 Task: Create a due date automation trigger when advanced on, 2 days after a card is due add fields without custom field "Resume" set to a number lower or equal to 1 and greater or equal to 10 at 11:00 AM.
Action: Mouse moved to (969, 78)
Screenshot: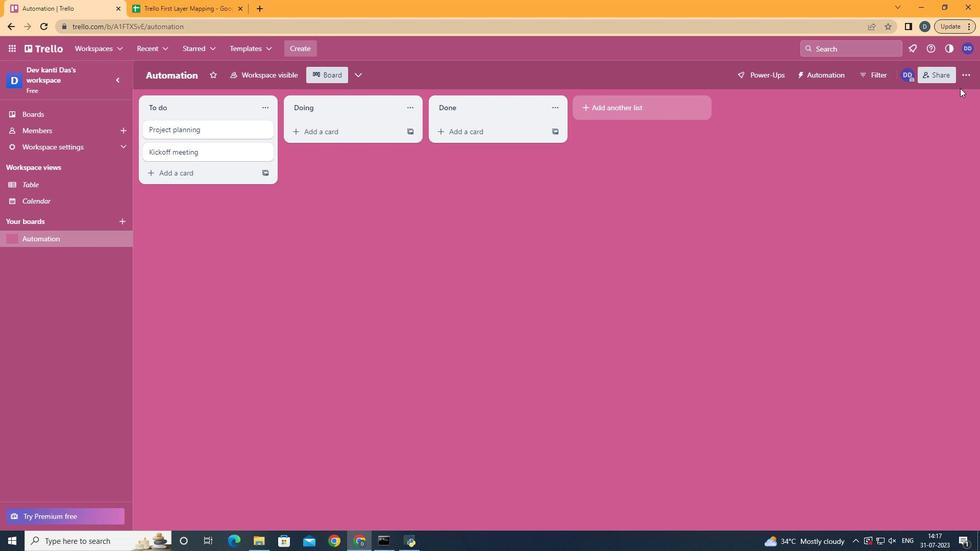 
Action: Mouse pressed left at (969, 78)
Screenshot: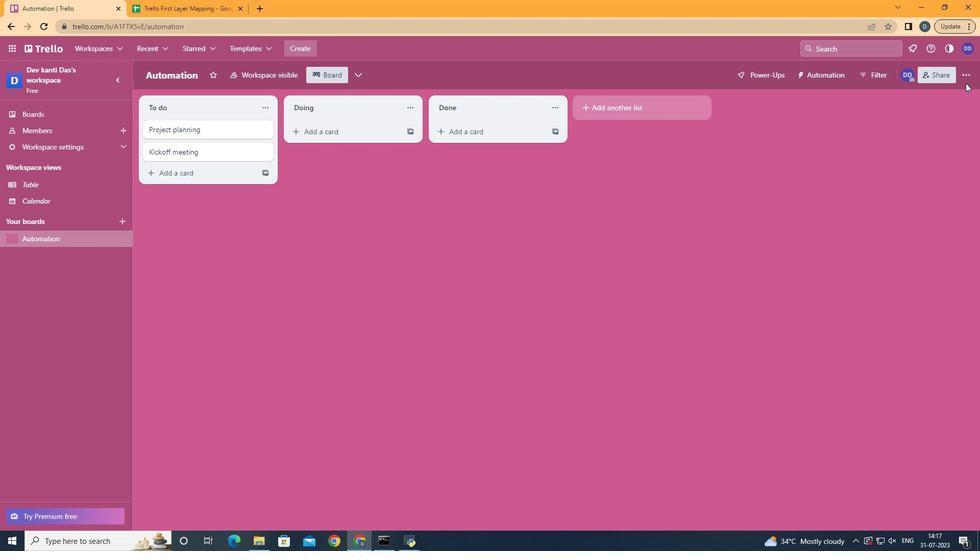 
Action: Mouse moved to (881, 217)
Screenshot: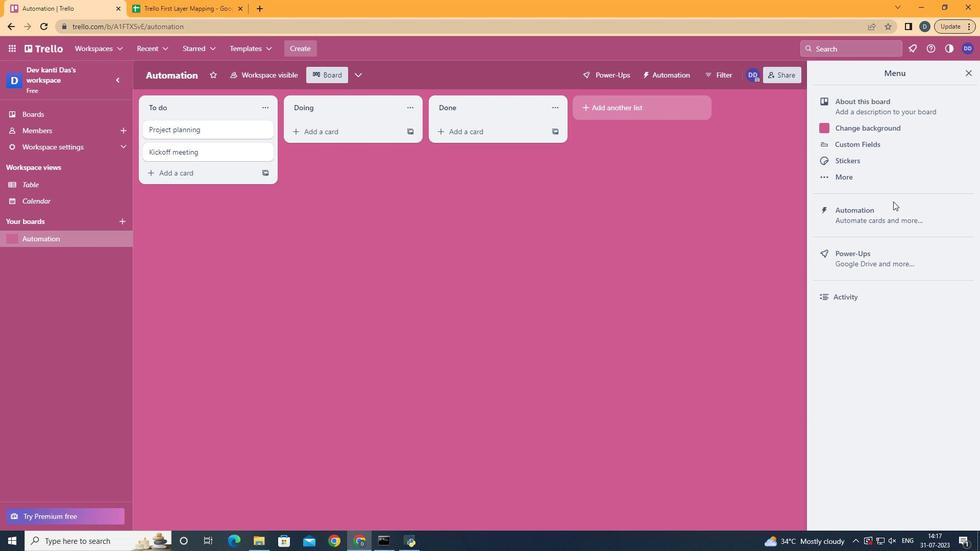 
Action: Mouse pressed left at (881, 217)
Screenshot: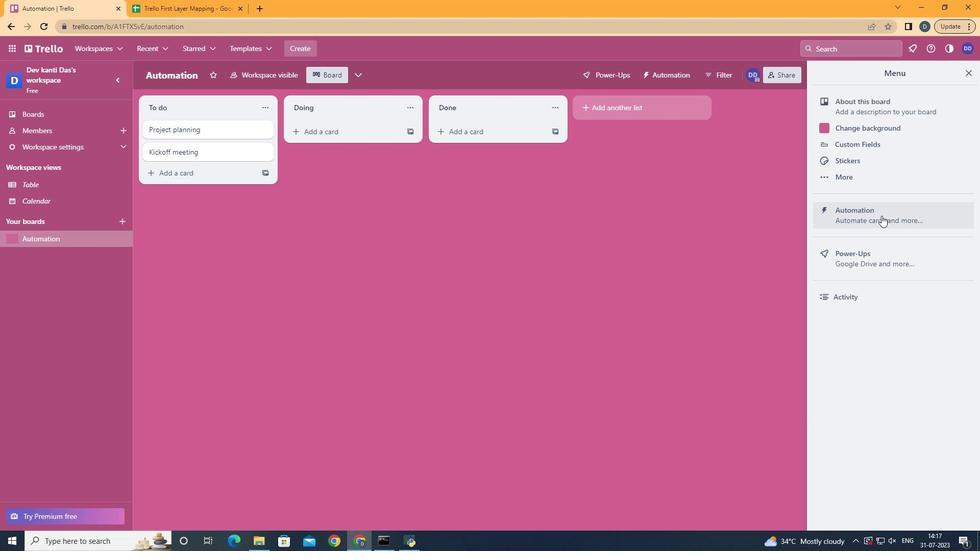
Action: Mouse moved to (161, 201)
Screenshot: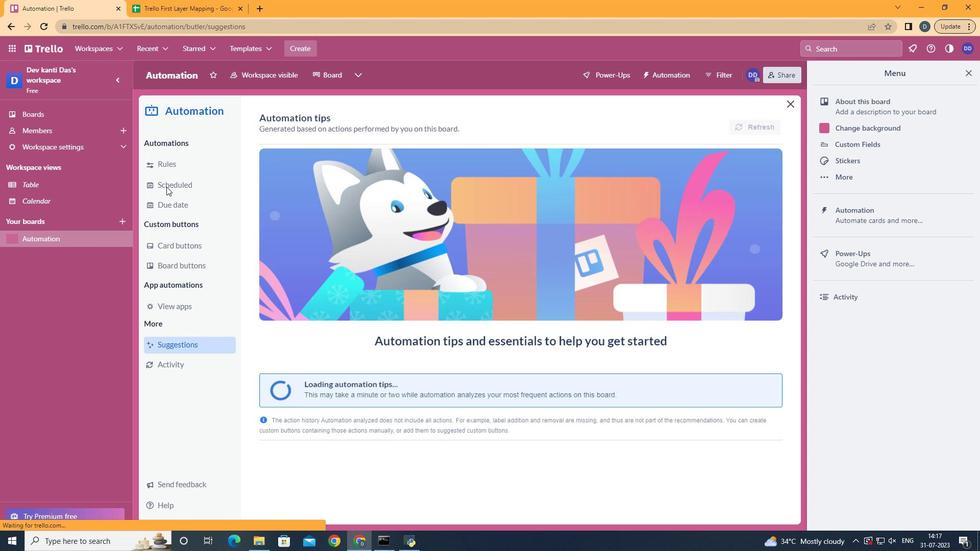 
Action: Mouse pressed left at (161, 201)
Screenshot: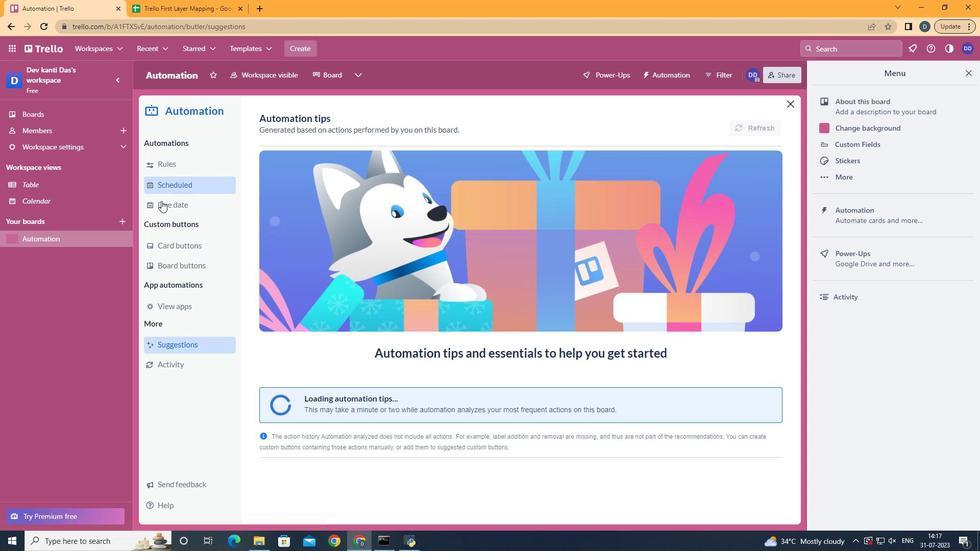 
Action: Mouse moved to (714, 121)
Screenshot: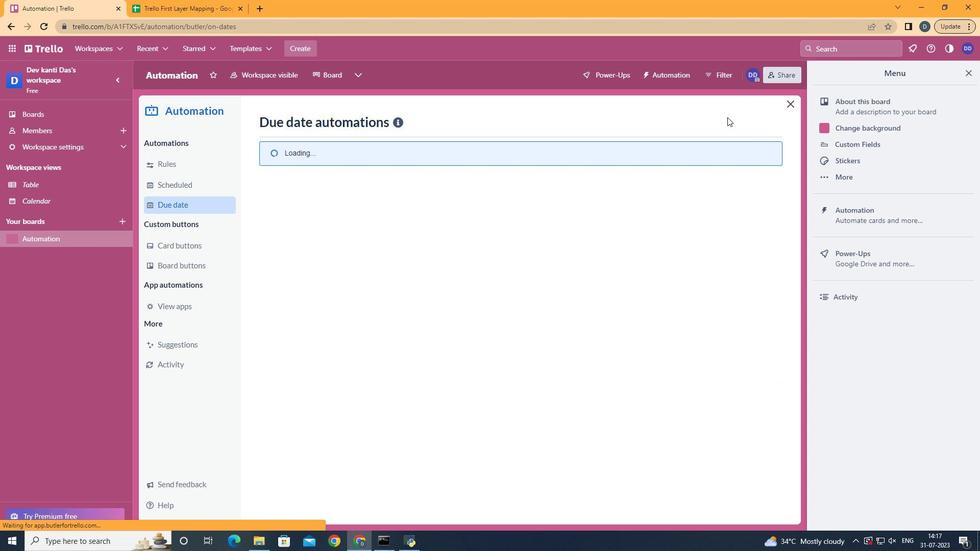
Action: Mouse pressed left at (714, 121)
Screenshot: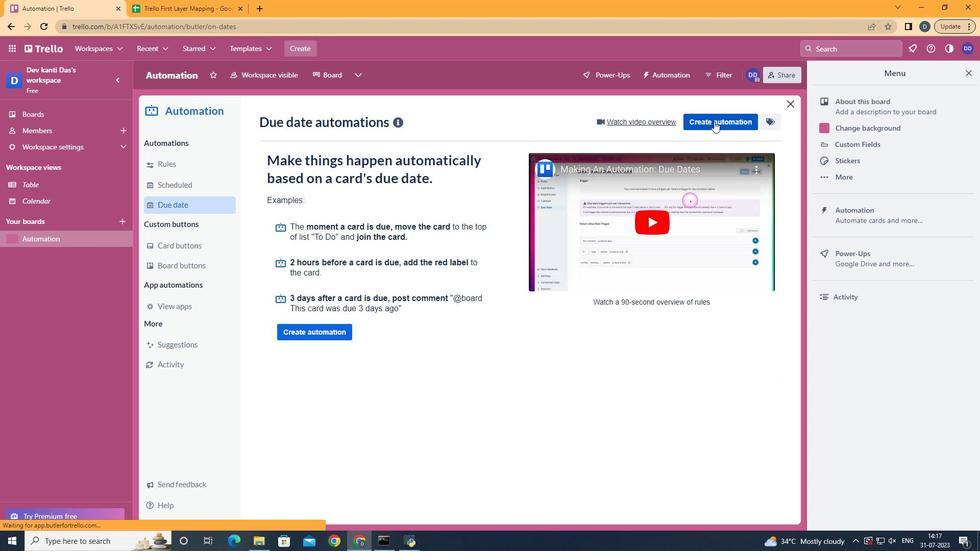 
Action: Mouse moved to (531, 219)
Screenshot: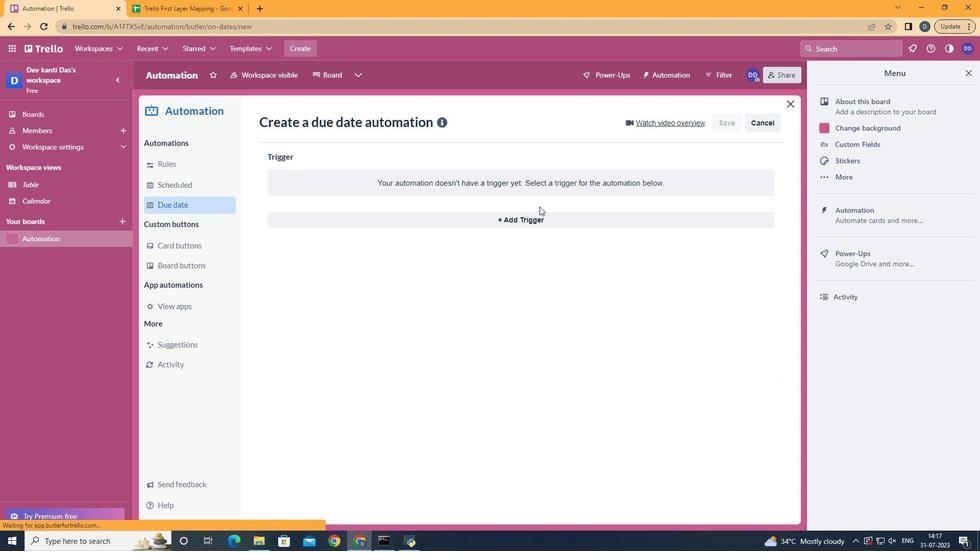 
Action: Mouse pressed left at (531, 219)
Screenshot: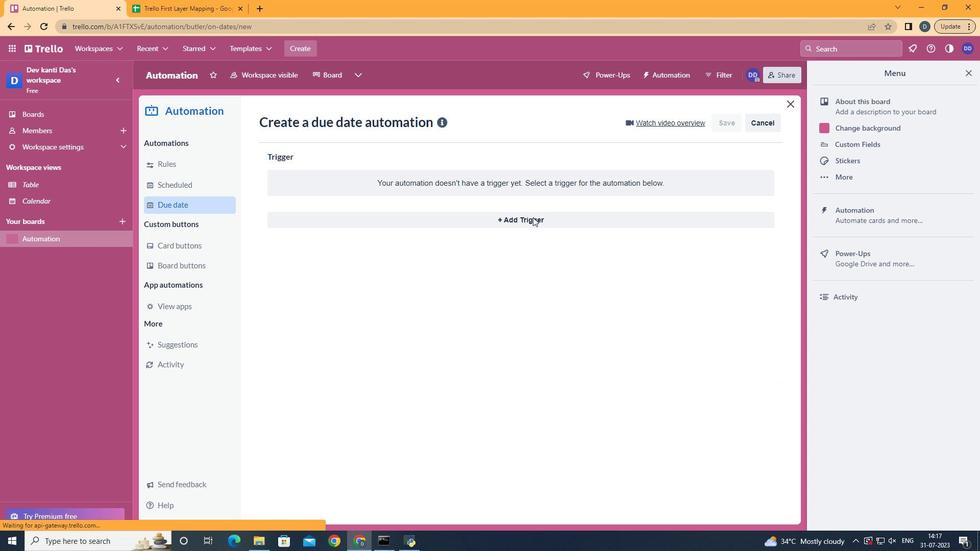 
Action: Mouse moved to (357, 411)
Screenshot: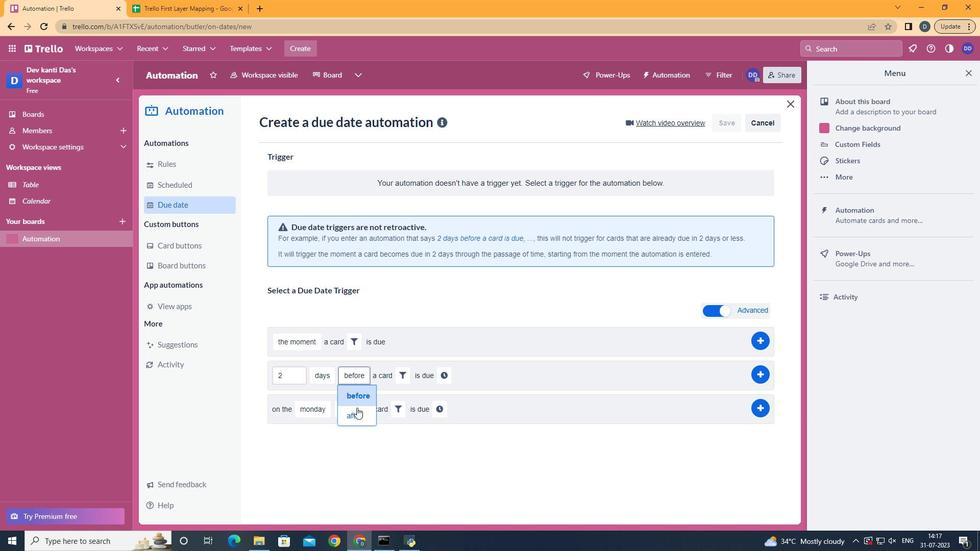 
Action: Mouse pressed left at (357, 411)
Screenshot: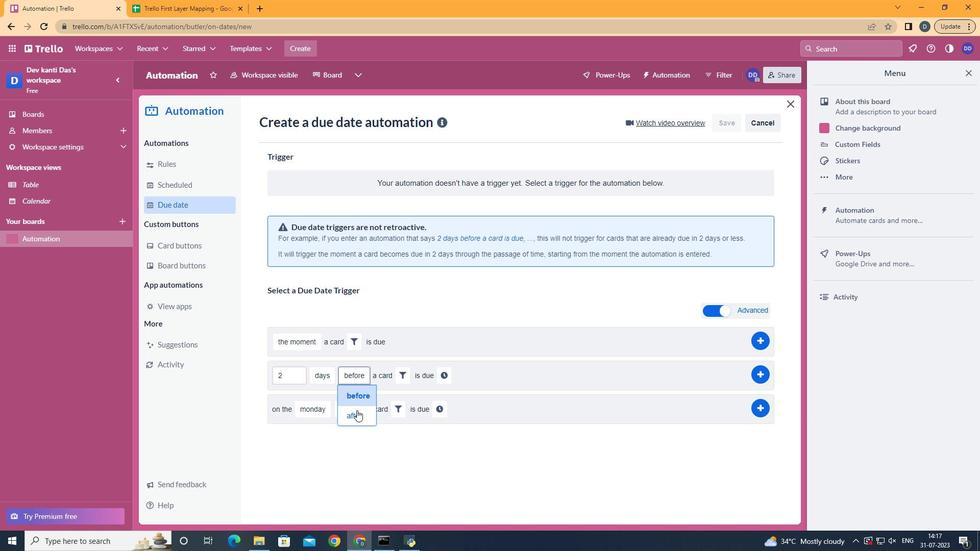 
Action: Mouse moved to (400, 379)
Screenshot: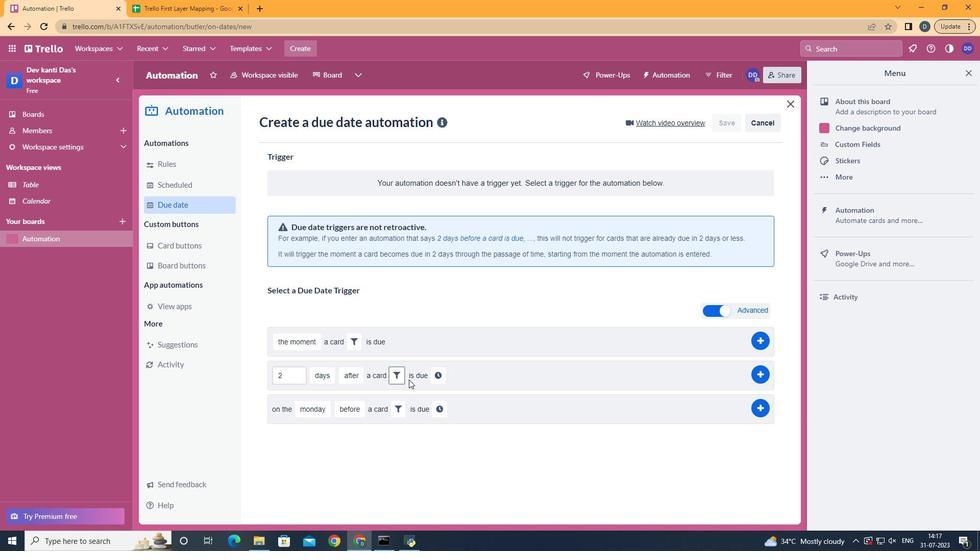 
Action: Mouse pressed left at (400, 379)
Screenshot: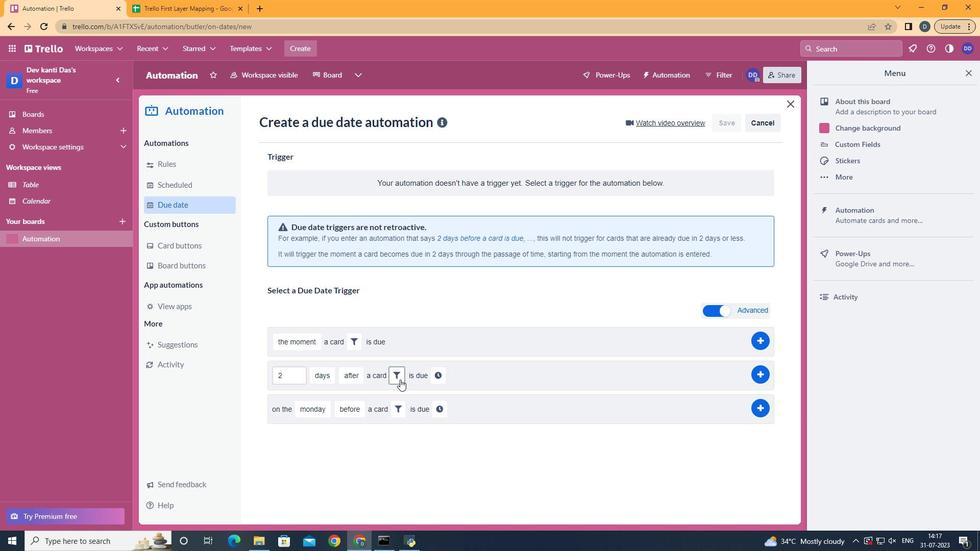 
Action: Mouse moved to (558, 409)
Screenshot: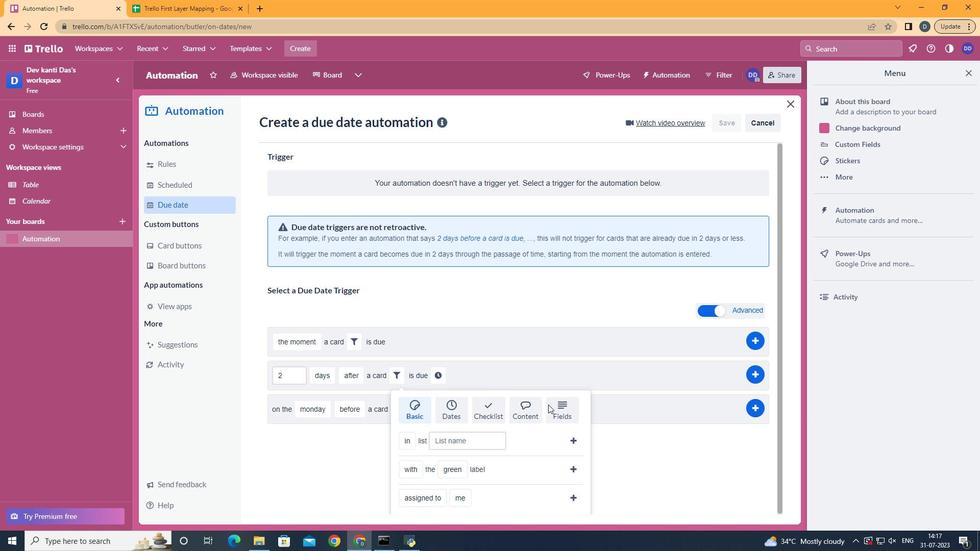 
Action: Mouse pressed left at (558, 409)
Screenshot: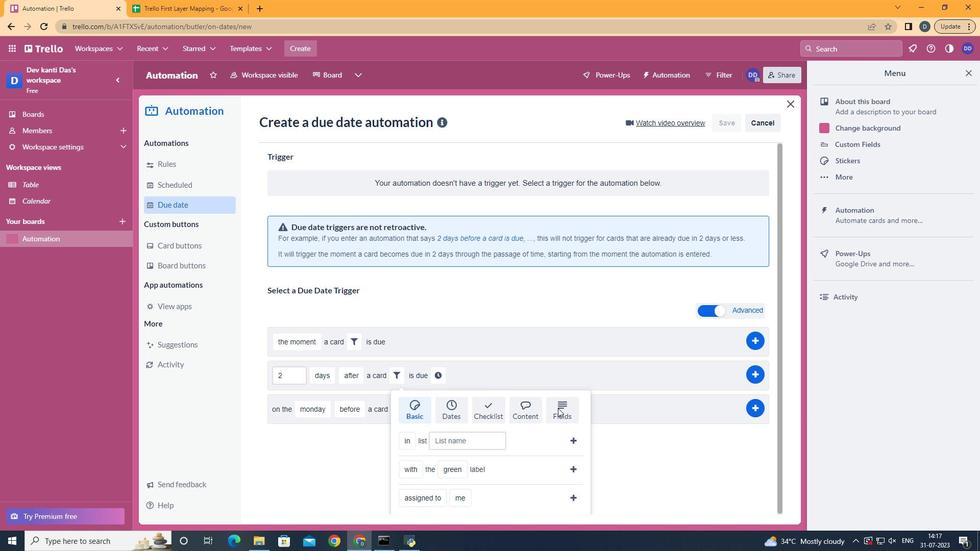 
Action: Mouse moved to (578, 426)
Screenshot: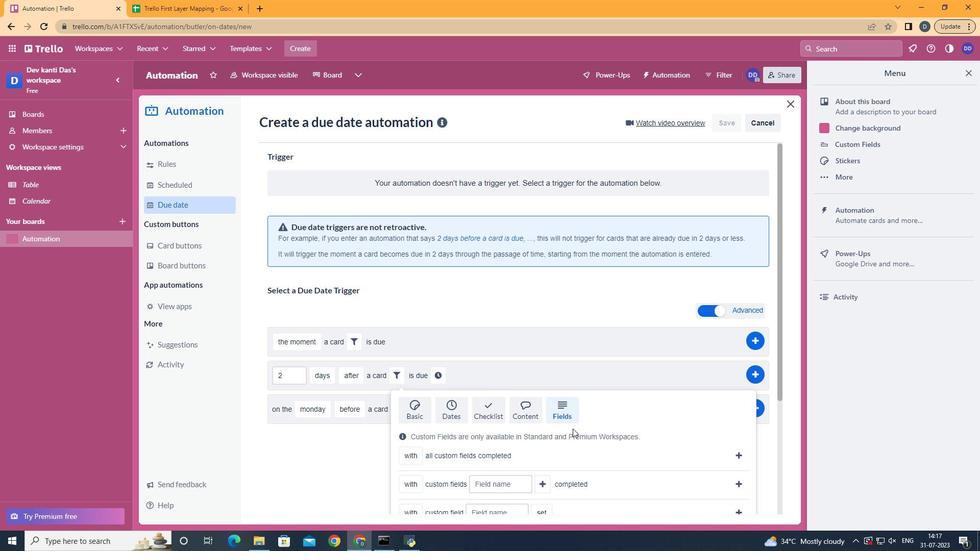 
Action: Mouse scrolled (578, 425) with delta (0, 0)
Screenshot: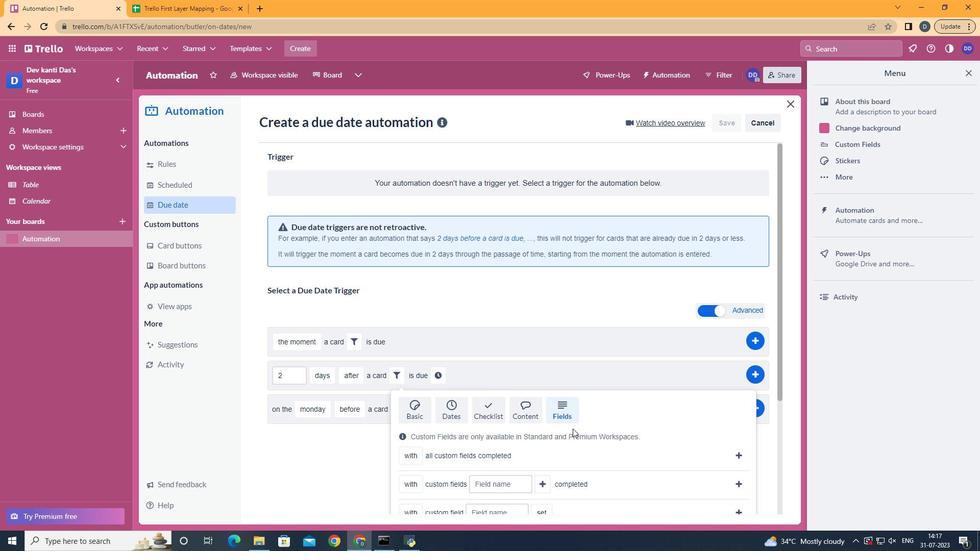 
Action: Mouse moved to (578, 425)
Screenshot: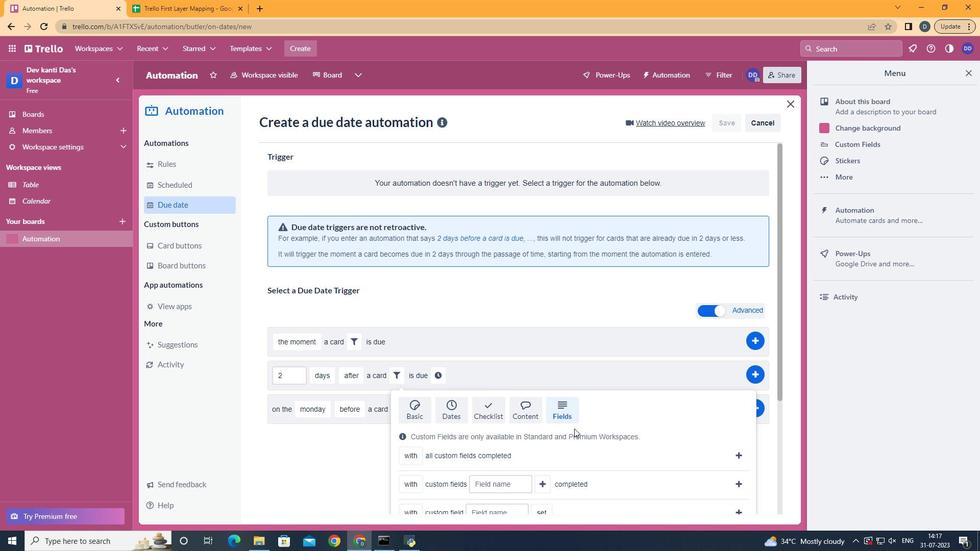 
Action: Mouse scrolled (578, 425) with delta (0, 0)
Screenshot: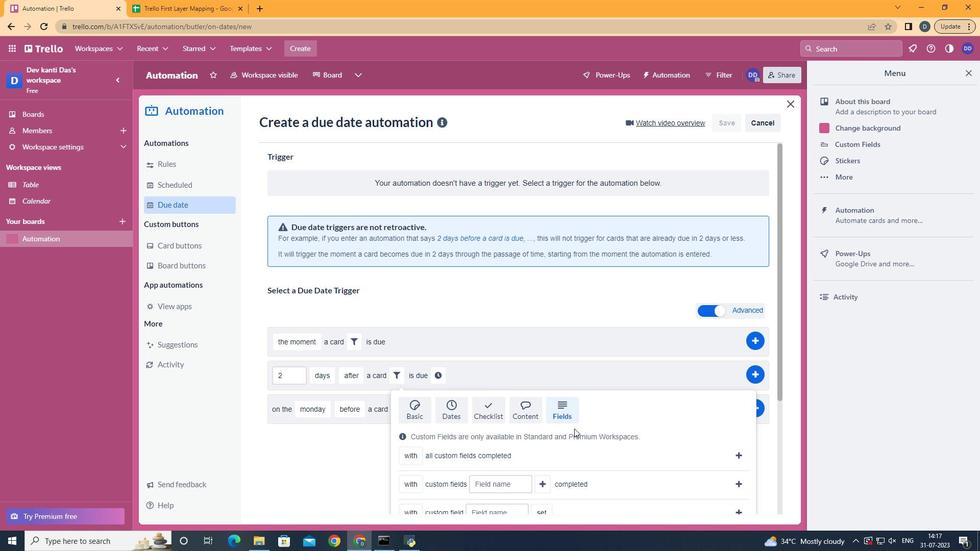 
Action: Mouse scrolled (578, 425) with delta (0, 0)
Screenshot: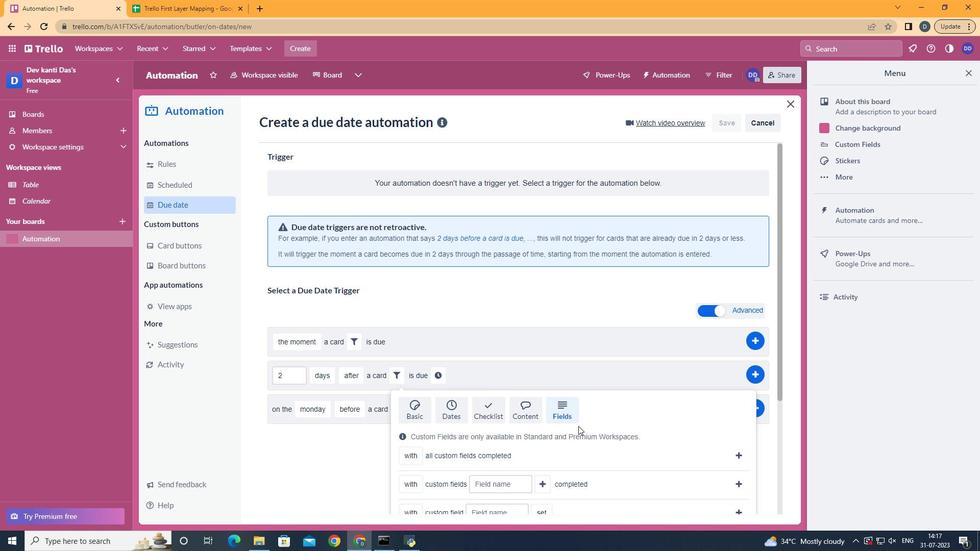 
Action: Mouse scrolled (578, 425) with delta (0, 0)
Screenshot: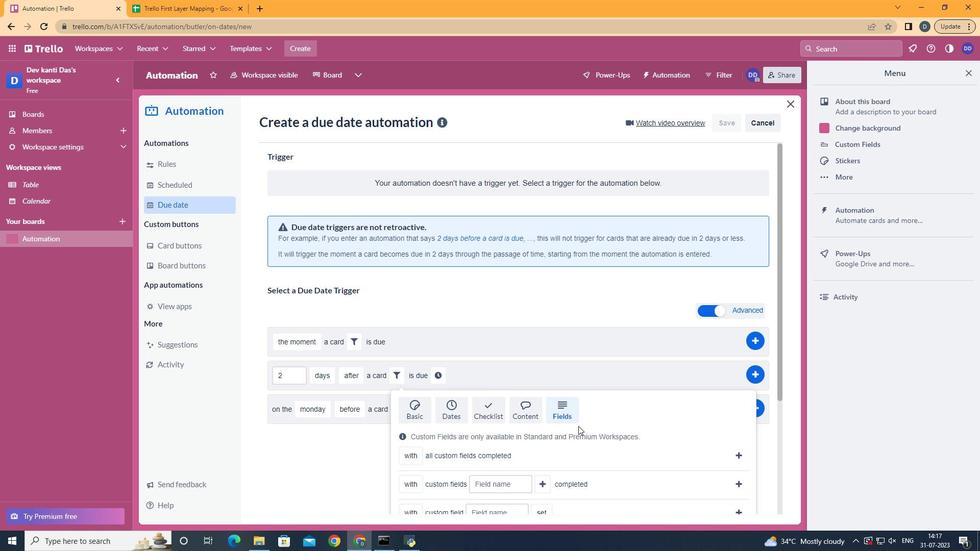 
Action: Mouse scrolled (578, 425) with delta (0, 0)
Screenshot: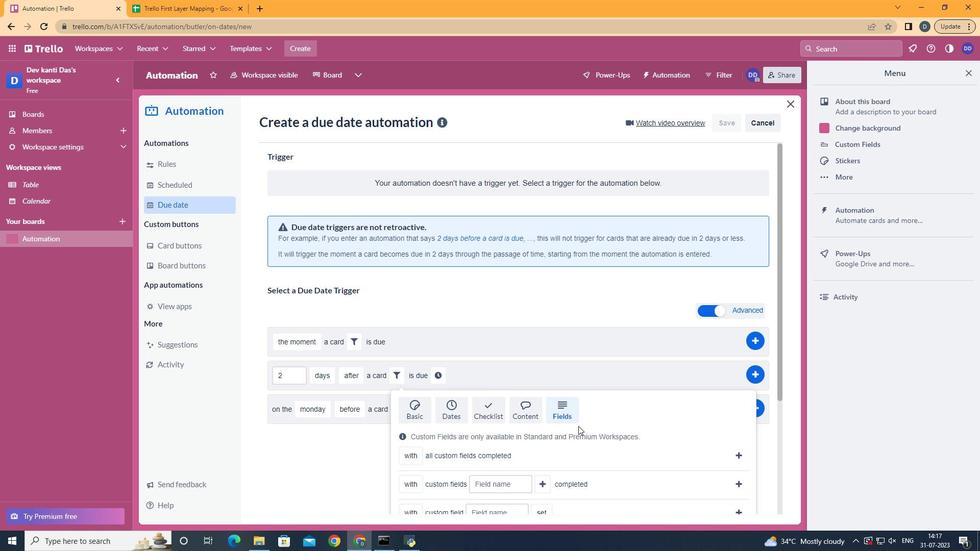 
Action: Mouse moved to (417, 472)
Screenshot: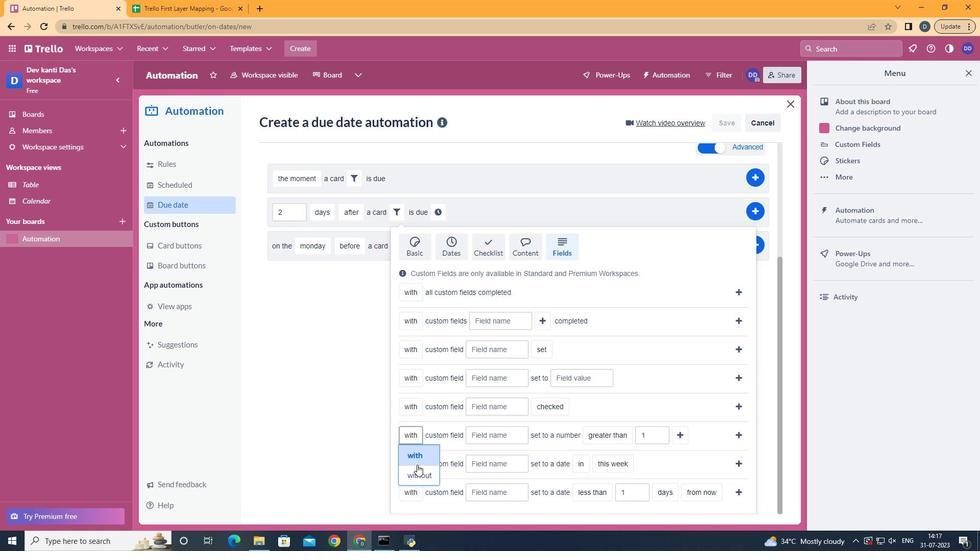 
Action: Mouse pressed left at (417, 472)
Screenshot: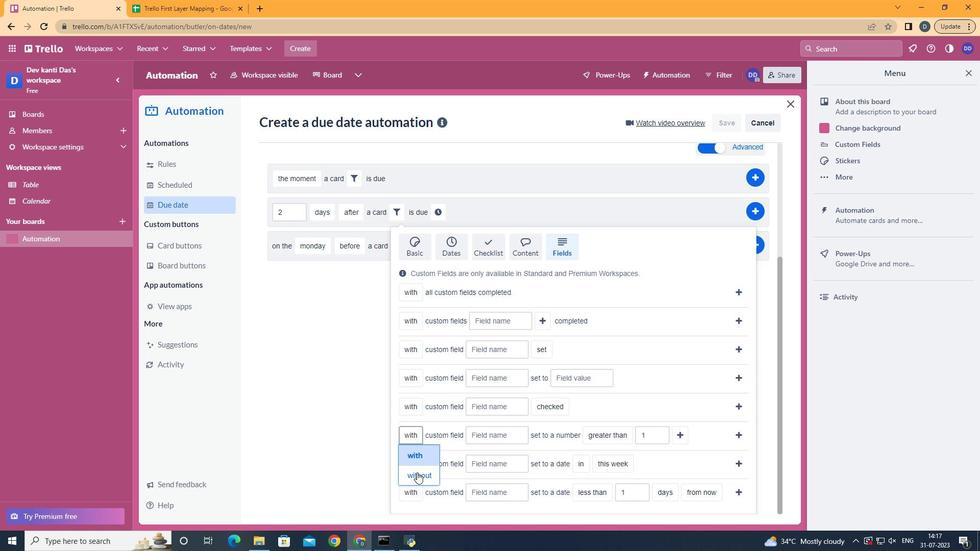 
Action: Mouse moved to (497, 441)
Screenshot: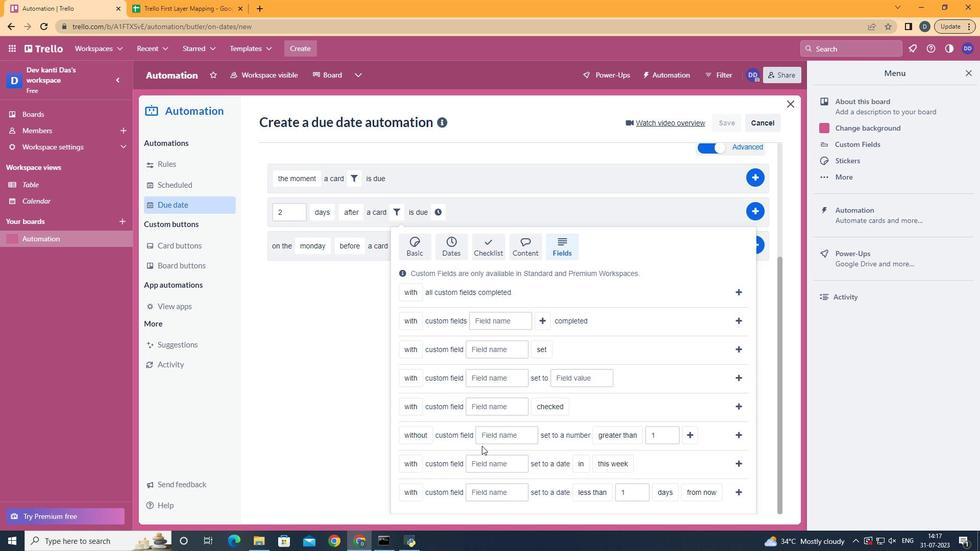 
Action: Mouse pressed left at (497, 441)
Screenshot: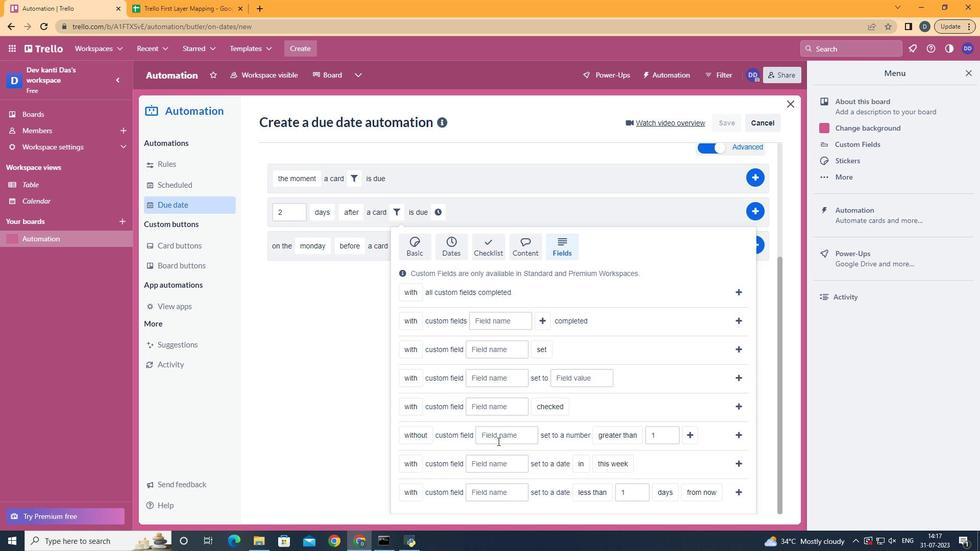 
Action: Key pressed <Key.shift>E<Key.backspace><Key.shift>Resume
Screenshot: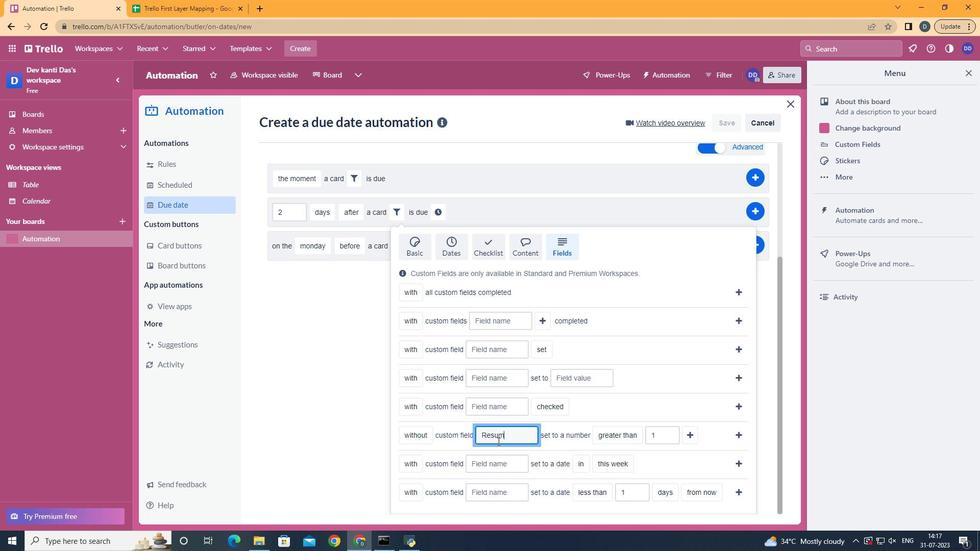 
Action: Mouse moved to (634, 417)
Screenshot: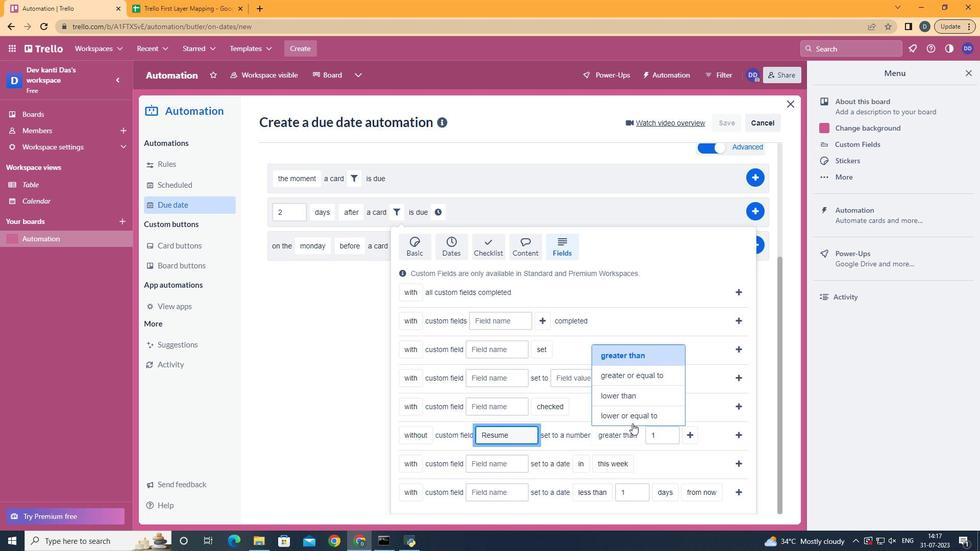 
Action: Mouse pressed left at (634, 417)
Screenshot: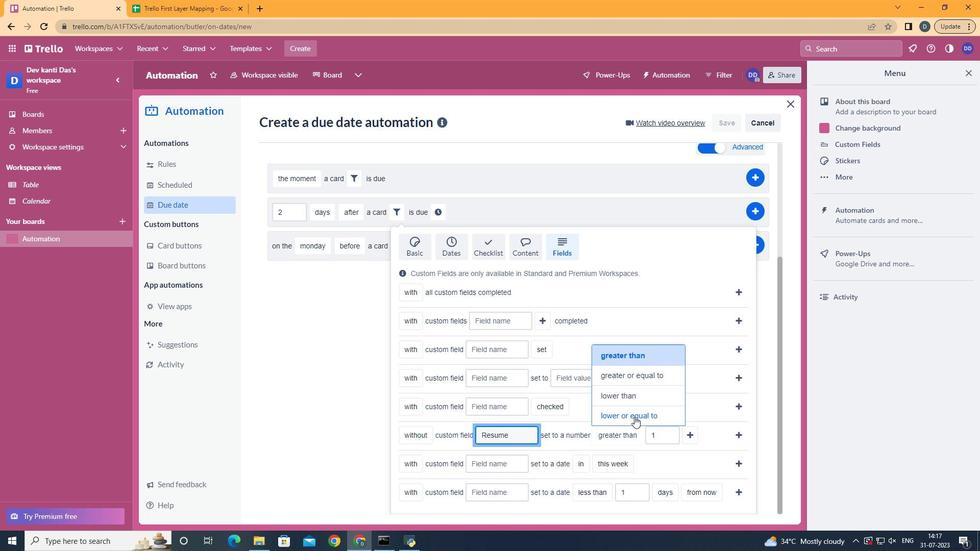 
Action: Mouse moved to (703, 437)
Screenshot: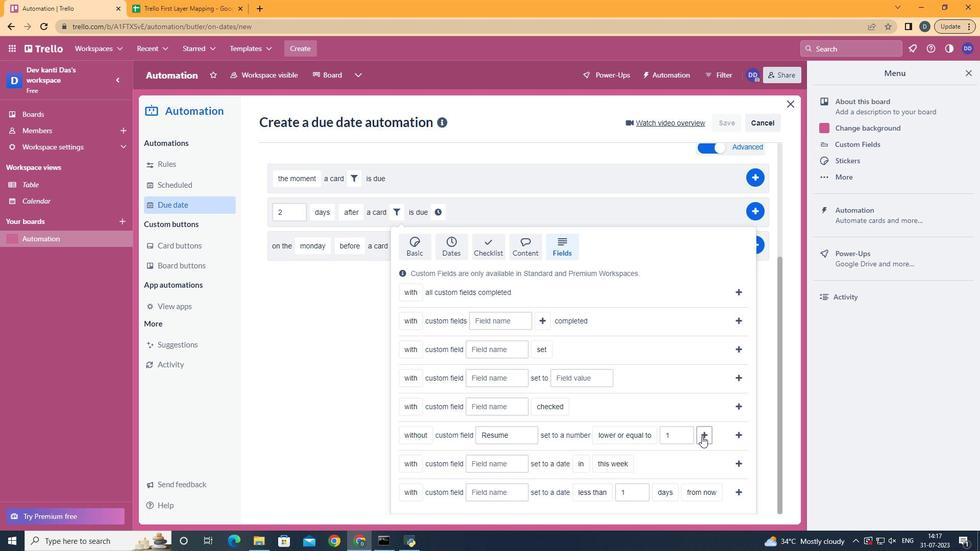 
Action: Mouse pressed left at (703, 437)
Screenshot: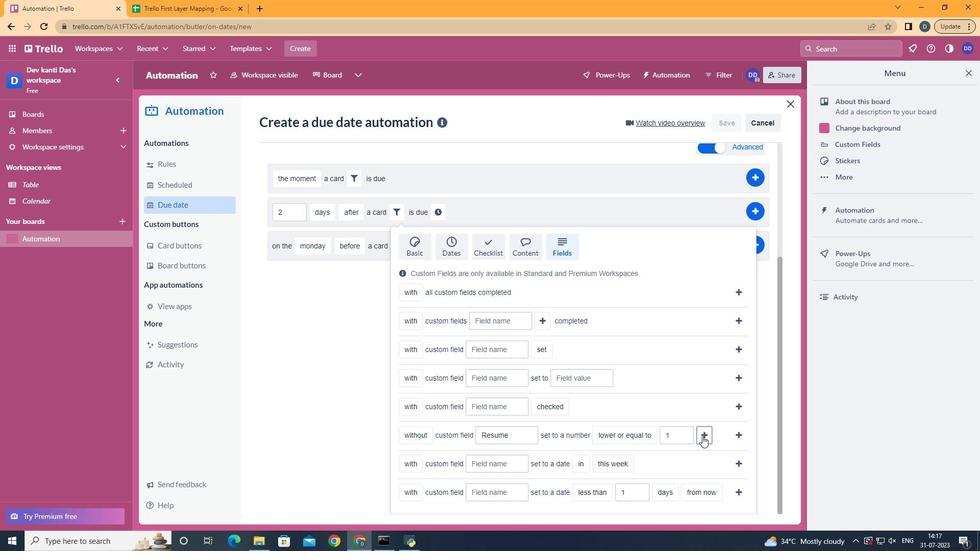 
Action: Mouse moved to (459, 437)
Screenshot: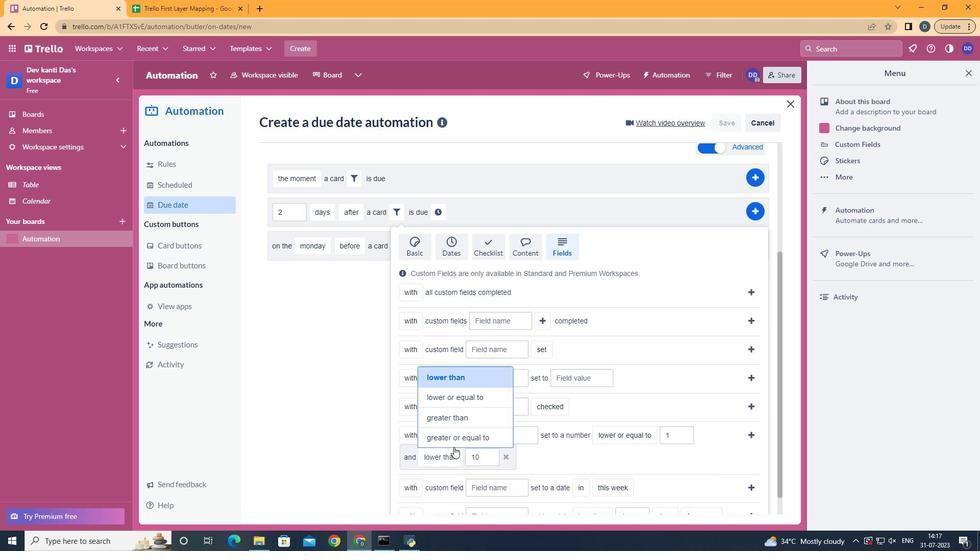 
Action: Mouse pressed left at (459, 437)
Screenshot: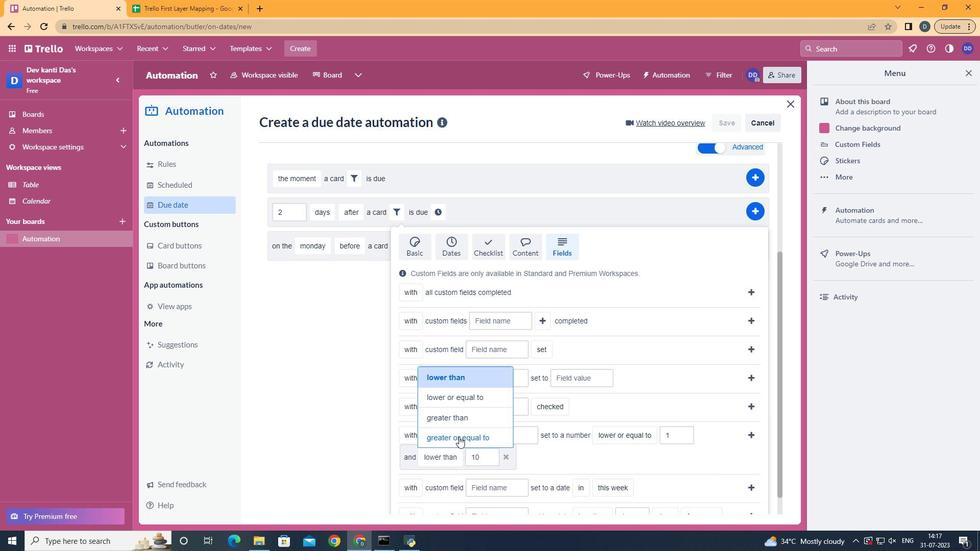 
Action: Mouse moved to (753, 438)
Screenshot: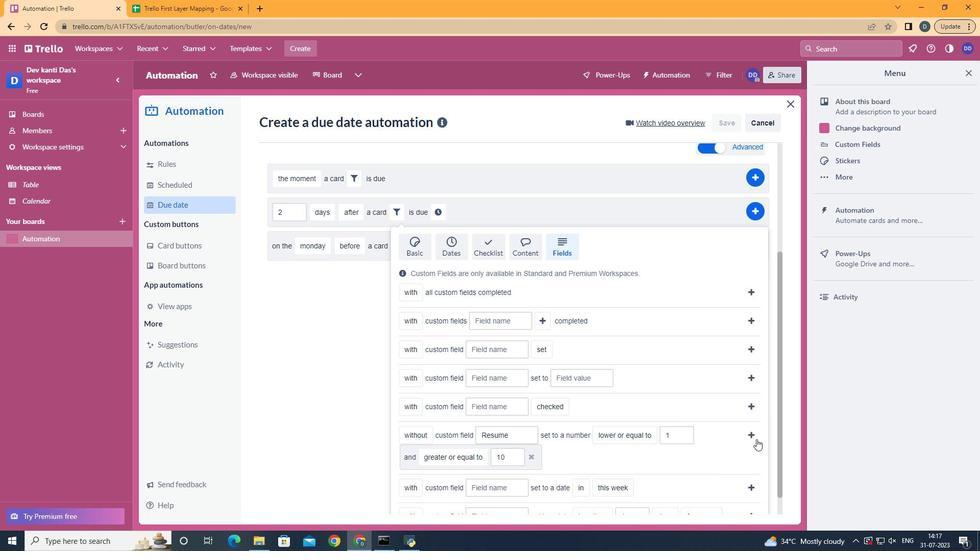 
Action: Mouse pressed left at (753, 438)
Screenshot: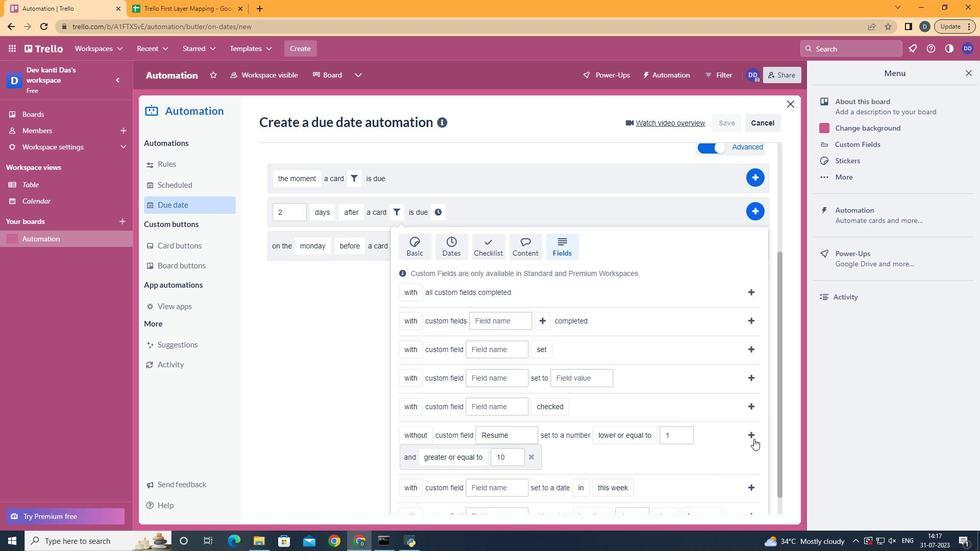 
Action: Mouse moved to (291, 392)
Screenshot: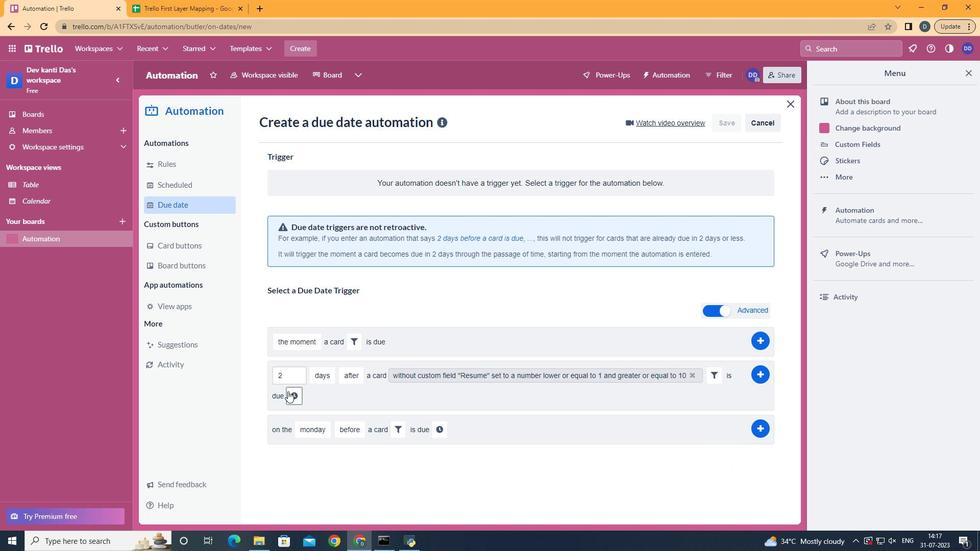 
Action: Mouse pressed left at (291, 392)
Screenshot: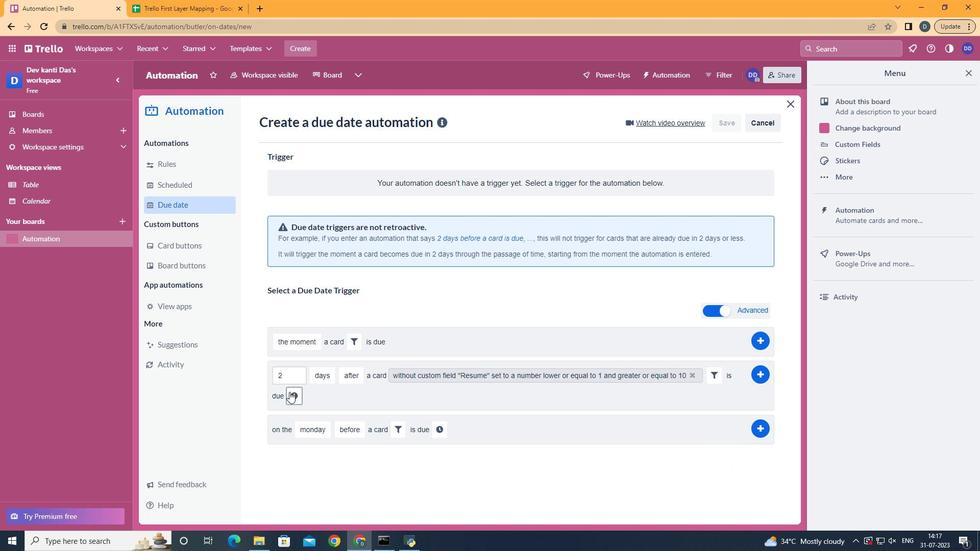 
Action: Mouse moved to (335, 398)
Screenshot: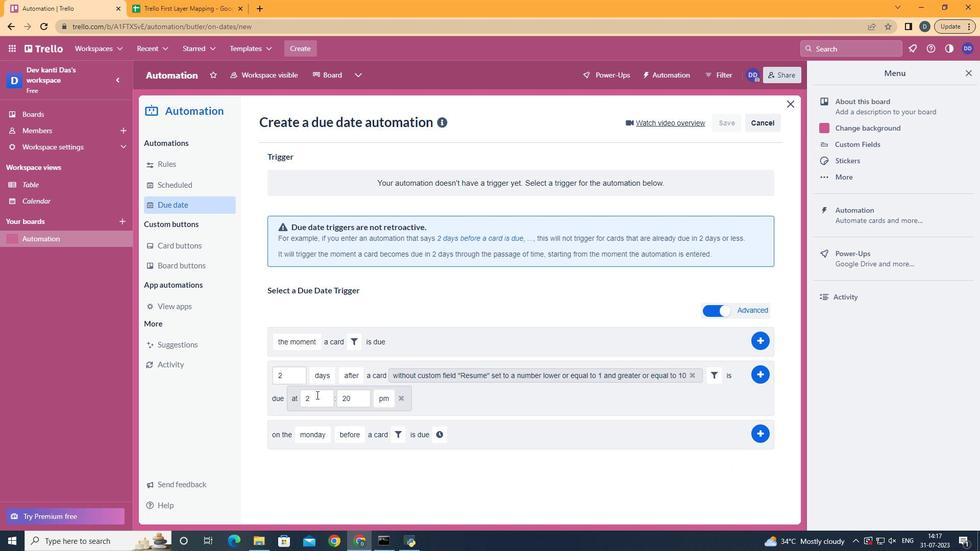 
Action: Mouse pressed left at (335, 398)
Screenshot: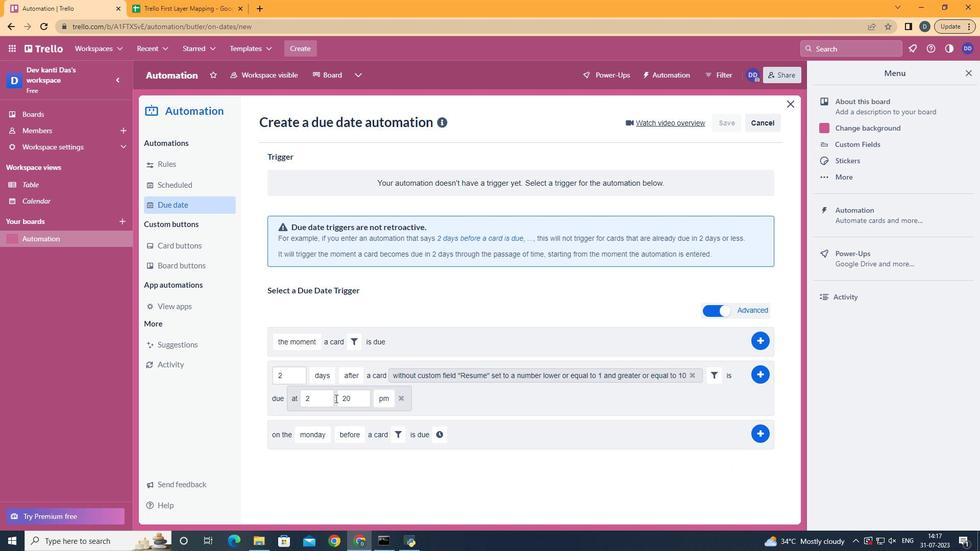 
Action: Mouse moved to (324, 400)
Screenshot: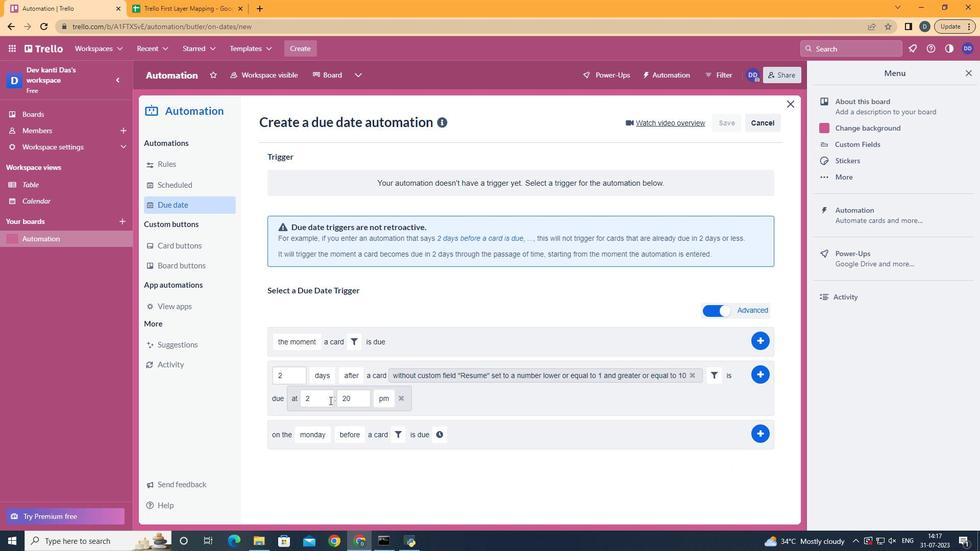 
Action: Mouse pressed left at (324, 400)
Screenshot: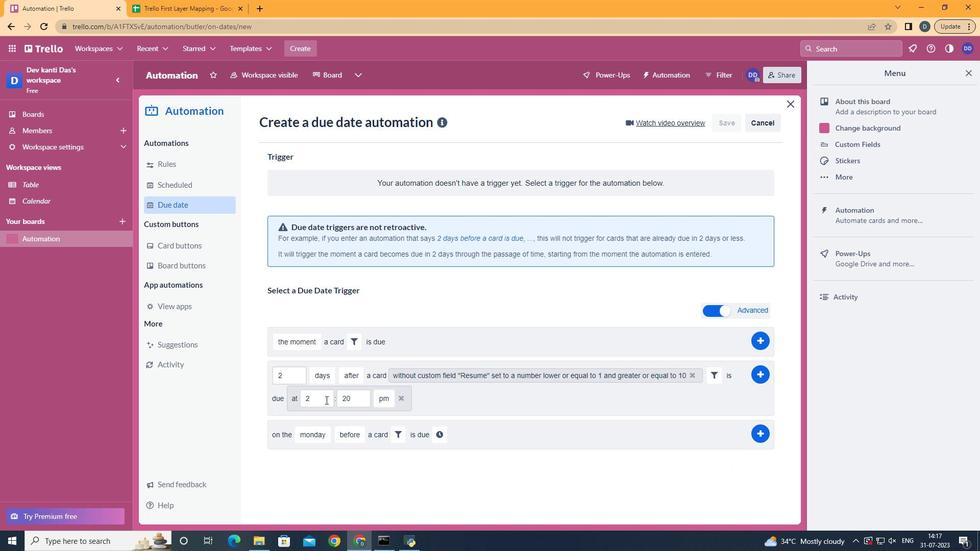 
Action: Key pressed <Key.backspace>11
Screenshot: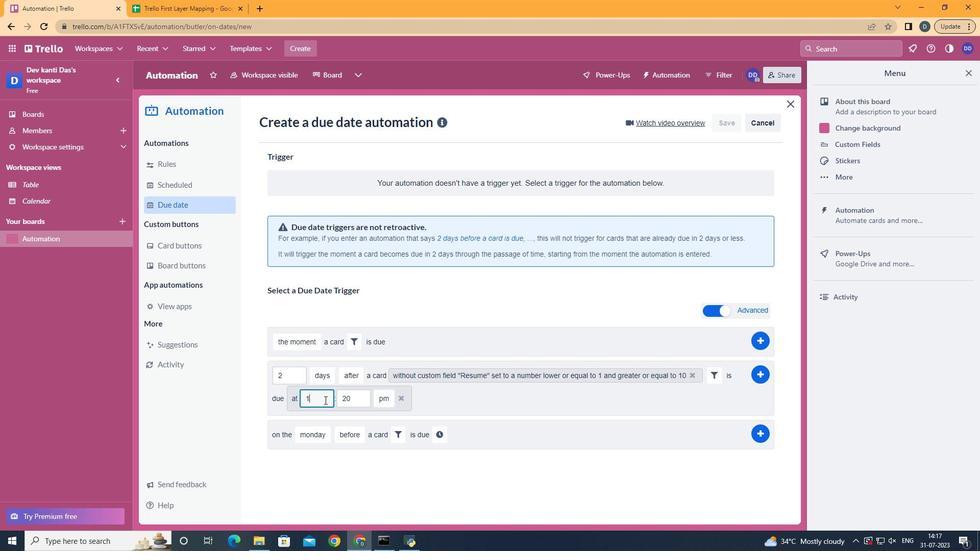 
Action: Mouse moved to (355, 393)
Screenshot: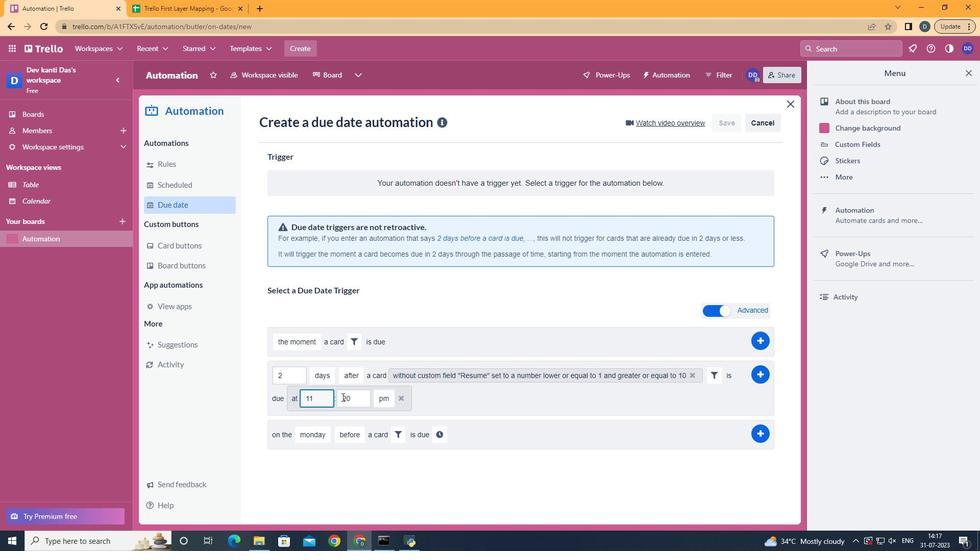 
Action: Mouse pressed left at (355, 393)
Screenshot: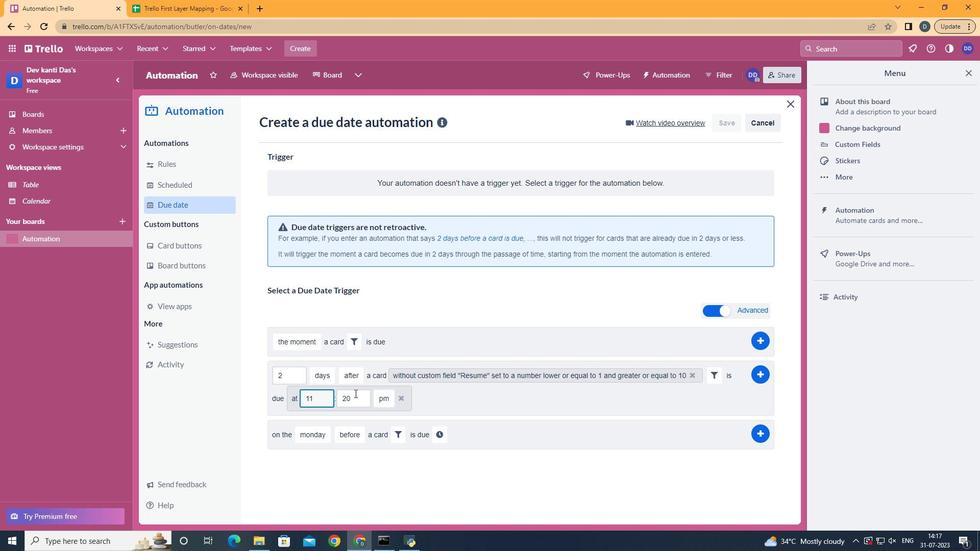 
Action: Key pressed <Key.backspace><Key.backspace><Key.backspace>00
Screenshot: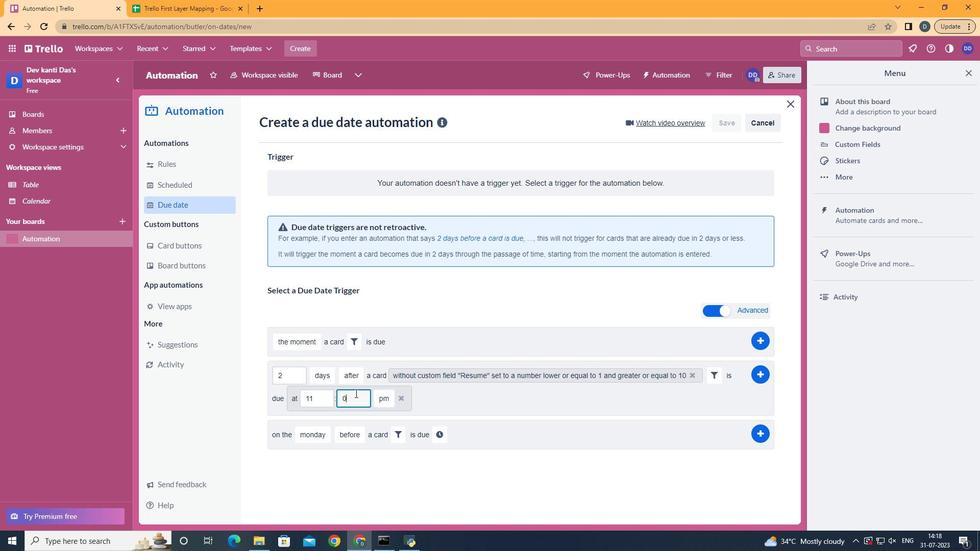 
Action: Mouse moved to (384, 421)
Screenshot: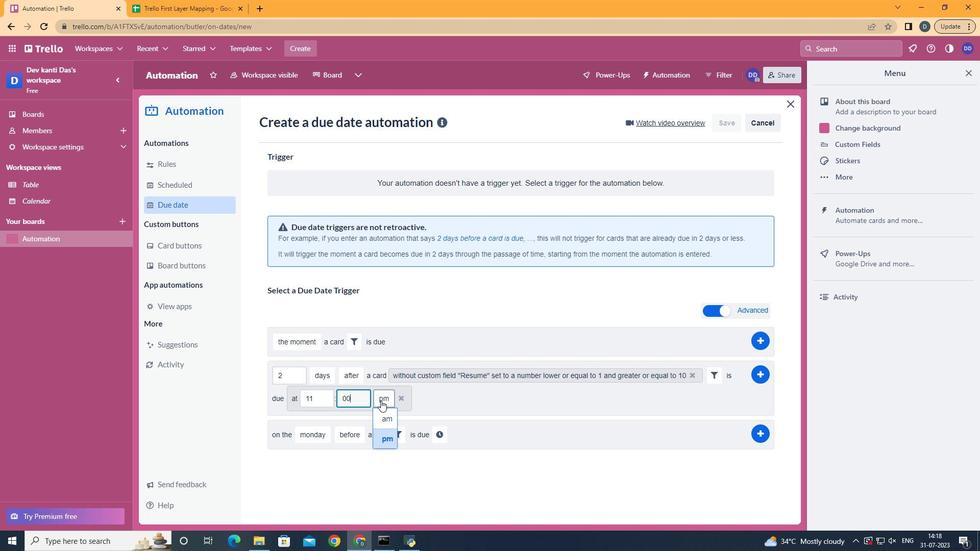
Action: Mouse pressed left at (384, 421)
Screenshot: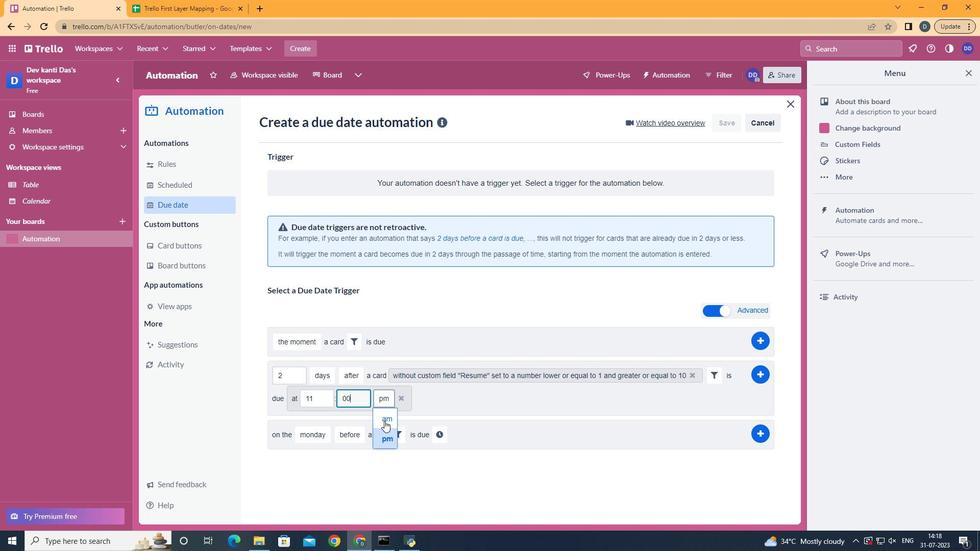 
Action: Mouse moved to (764, 372)
Screenshot: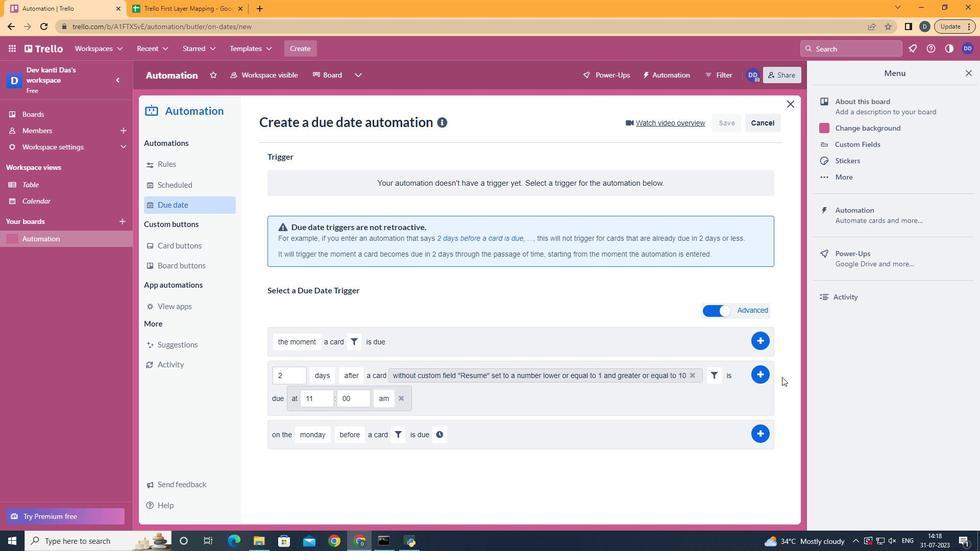 
Action: Mouse pressed left at (764, 372)
Screenshot: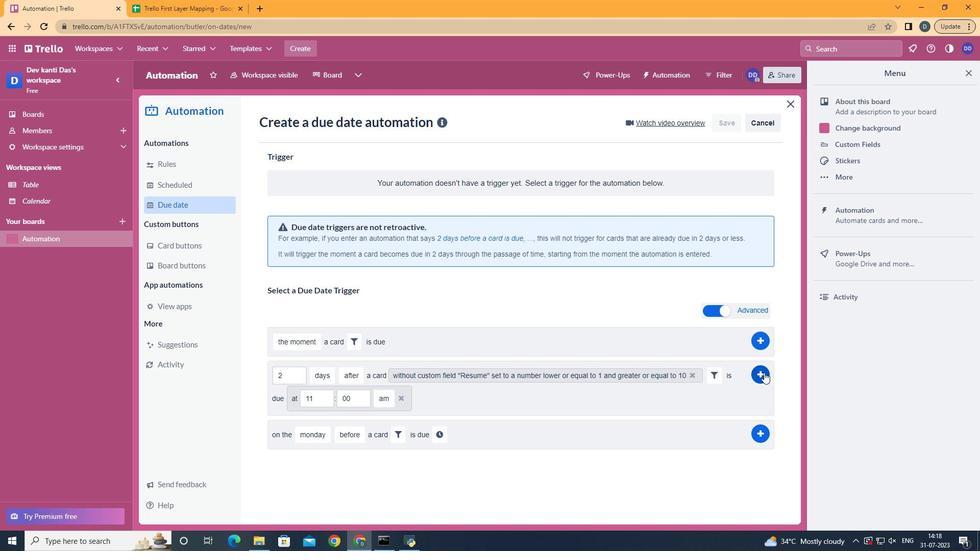 
Action: Mouse moved to (574, 206)
Screenshot: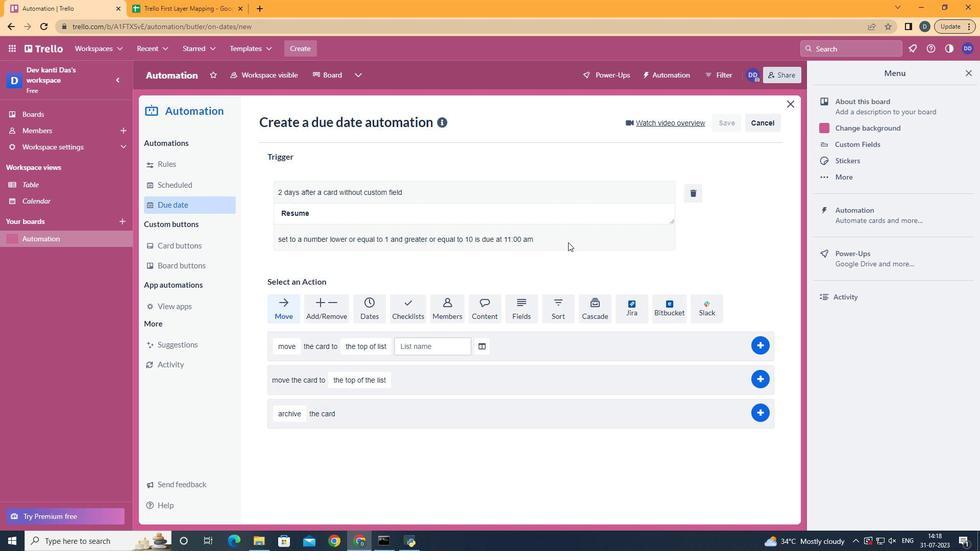 
